 Task: Add an event with the title Third Sales Territory Planning and Expansion Strategies, date '2024/03/03', time 7:00 AM to 9:00 AMand add a description: The Strategy Planning Session sets the foundation for informed decision-making, goal alignment, and coordinated efforts. It enables participants to collectively shape the organization's or project's direction, anticipate challenges, and create a roadmap for success._x000D_
_x000D_
_x000D_
_x000D_
_x000D_
, put the event into Orange category, logged in from the account softage.7@softage.netand send the event invitation to softage.8@softage.net and softage.9@softage.net. Set a reminder for the event 2 hour before
Action: Mouse moved to (100, 111)
Screenshot: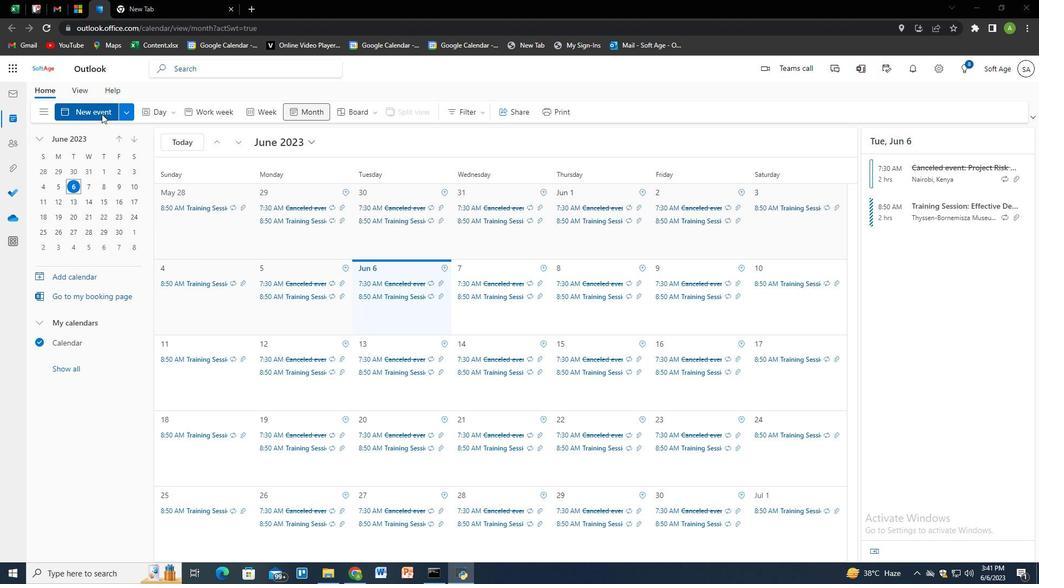 
Action: Mouse pressed left at (100, 111)
Screenshot: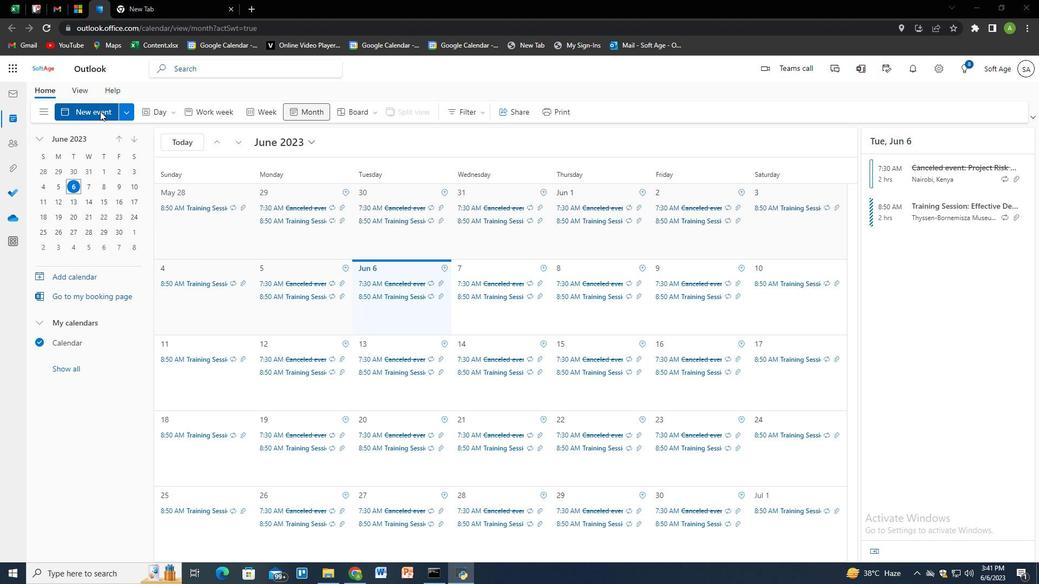 
Action: Mouse moved to (335, 265)
Screenshot: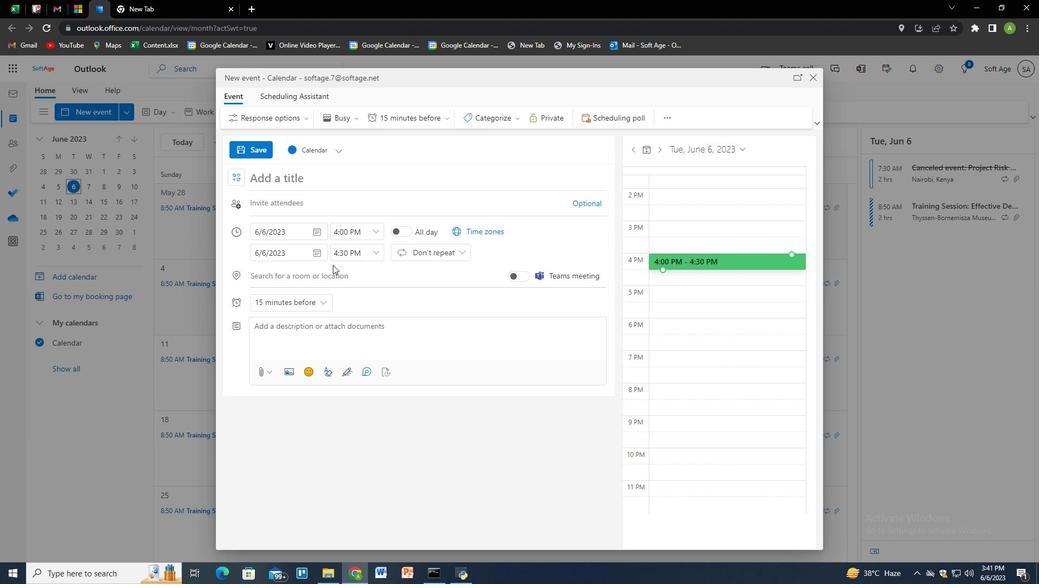 
Action: Key pressed <Key.shift><Key.shift><Key.shift><Key.shift><Key.shift><Key.shift><Key.shift>Third<Key.space><Key.shift>Sales<Key.space><Key.shift>Territory<Key.space><Key.shift>Planning<Key.space>and<Key.space><Key.shift>Expansion<Key.space><Key.shift>Strategies
Screenshot: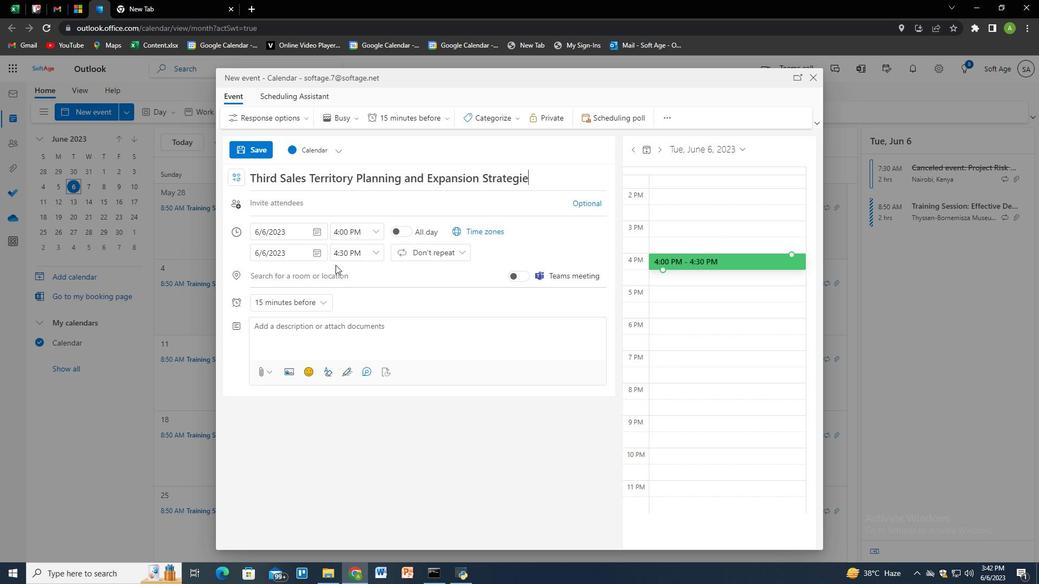 
Action: Mouse moved to (319, 233)
Screenshot: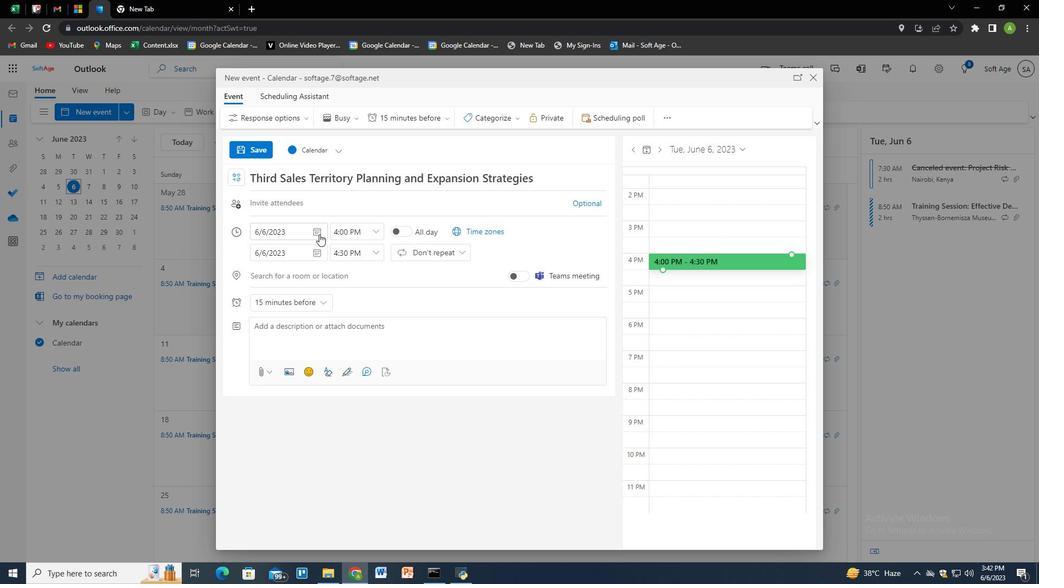 
Action: Mouse pressed left at (319, 233)
Screenshot: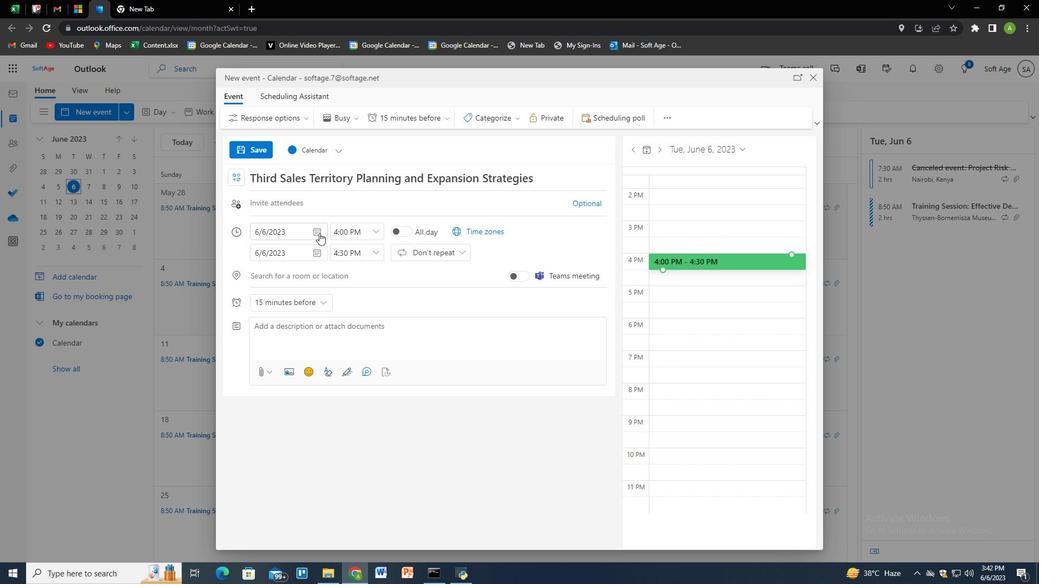 
Action: Mouse moved to (315, 253)
Screenshot: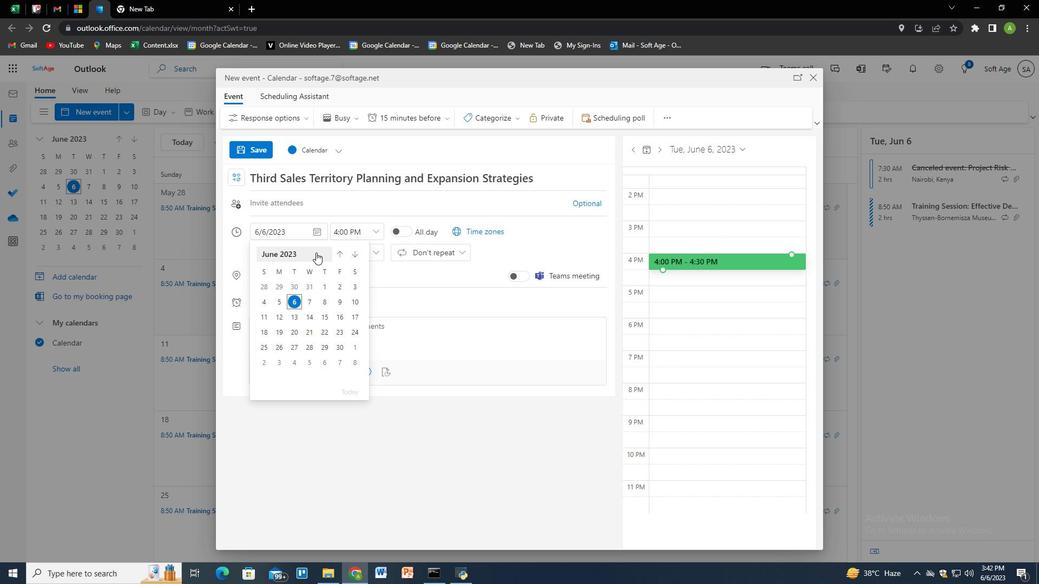 
Action: Mouse pressed left at (315, 253)
Screenshot: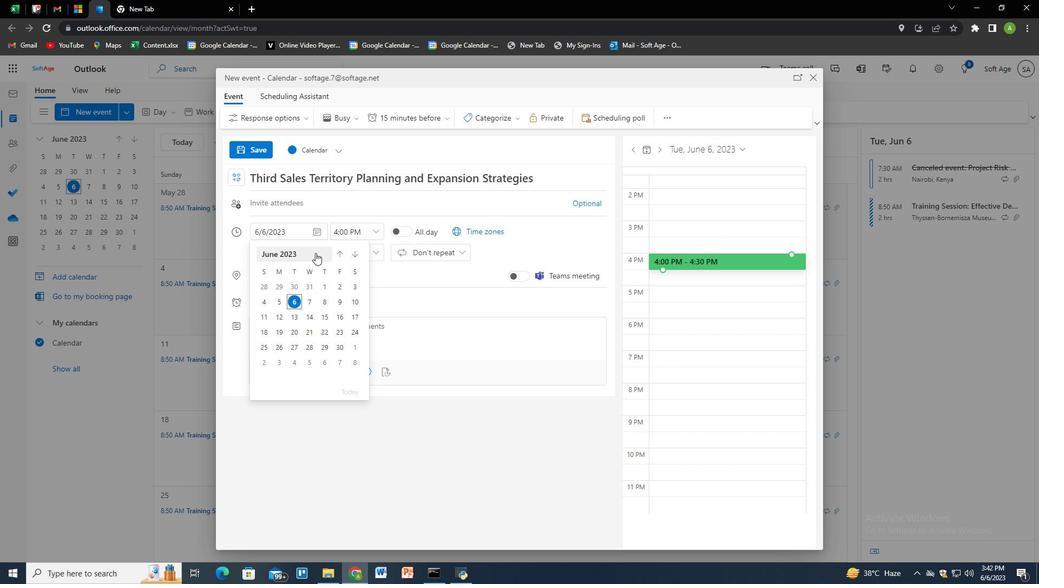 
Action: Mouse moved to (283, 259)
Screenshot: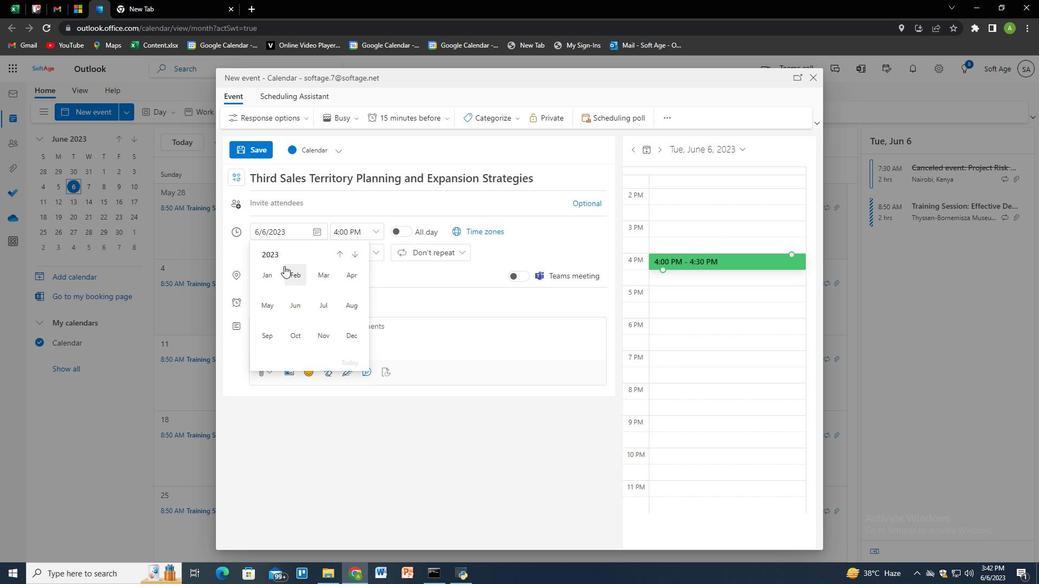 
Action: Mouse pressed left at (283, 259)
Screenshot: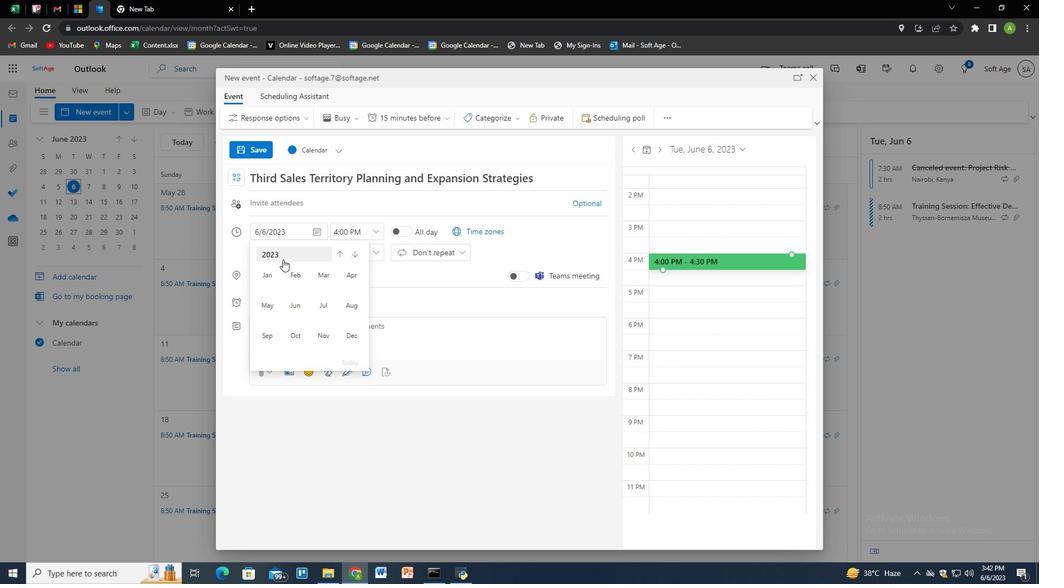 
Action: Mouse moved to (264, 304)
Screenshot: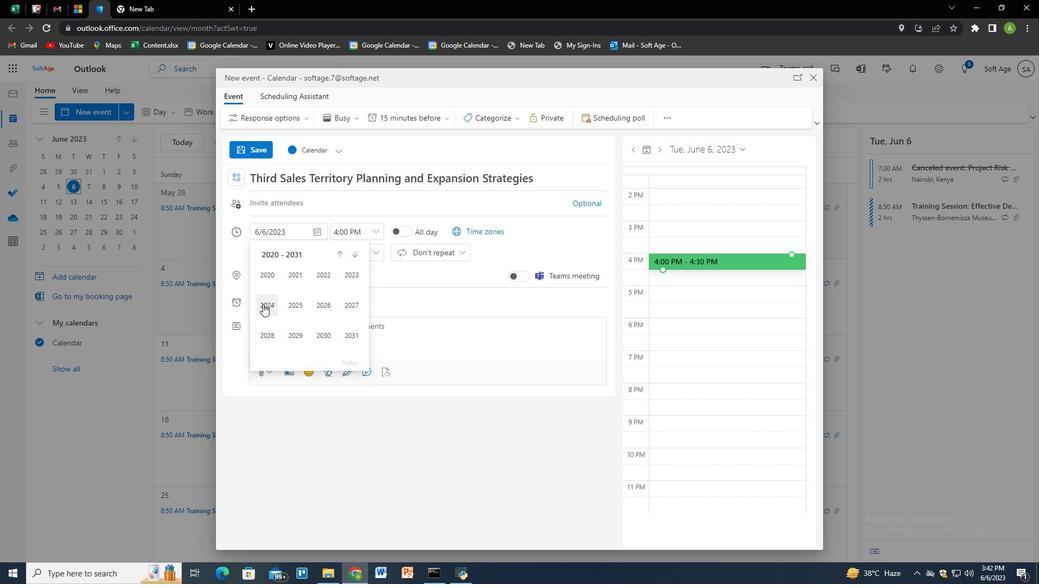 
Action: Mouse pressed left at (264, 304)
Screenshot: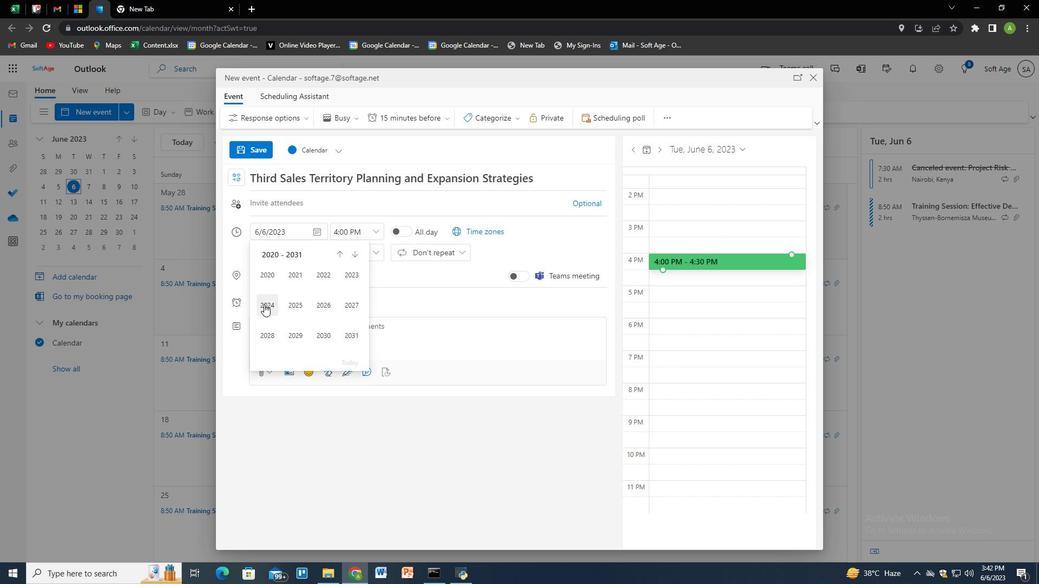 
Action: Mouse moved to (327, 280)
Screenshot: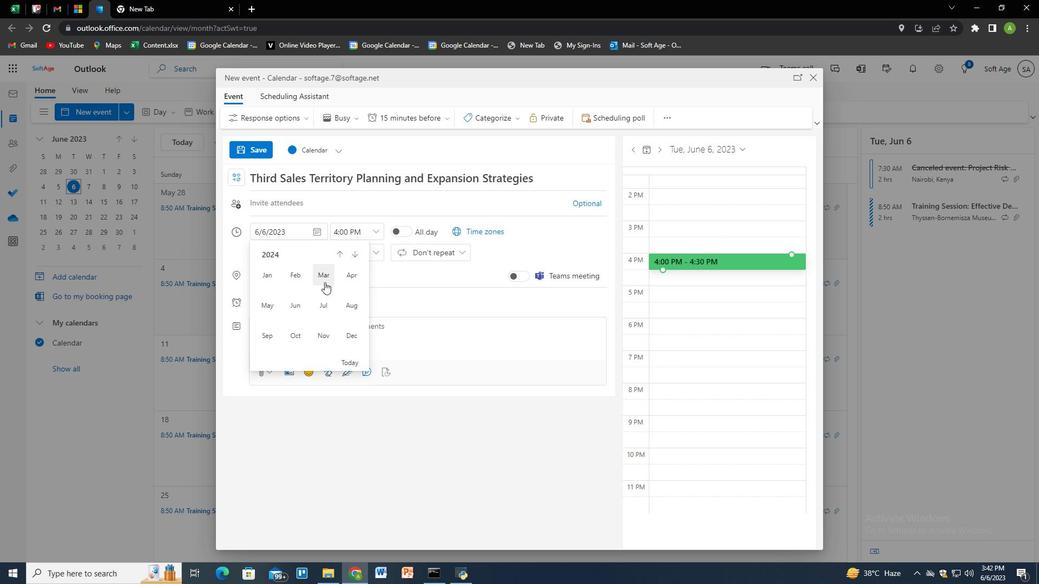 
Action: Mouse pressed left at (327, 280)
Screenshot: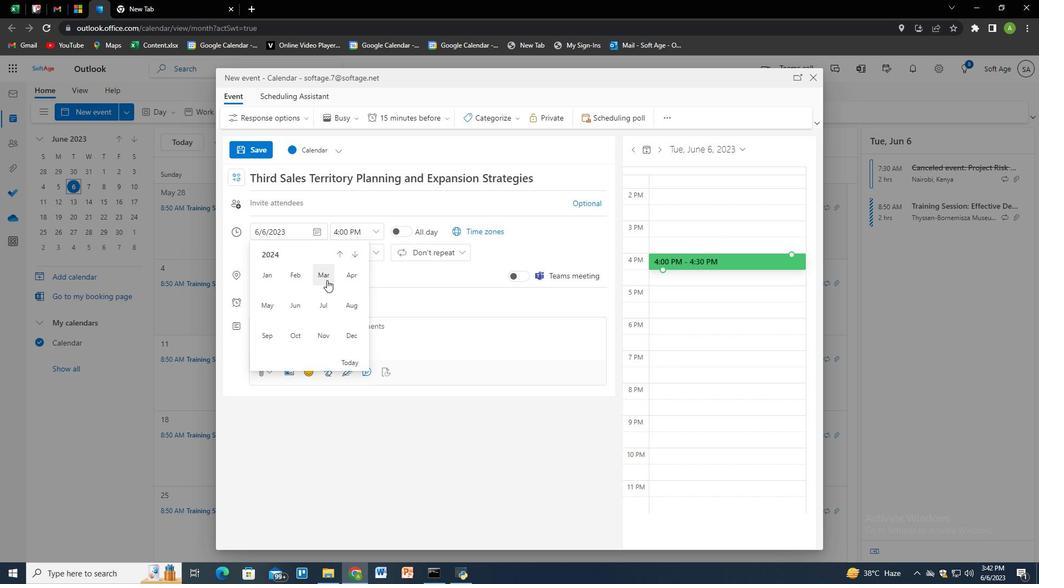 
Action: Mouse moved to (264, 302)
Screenshot: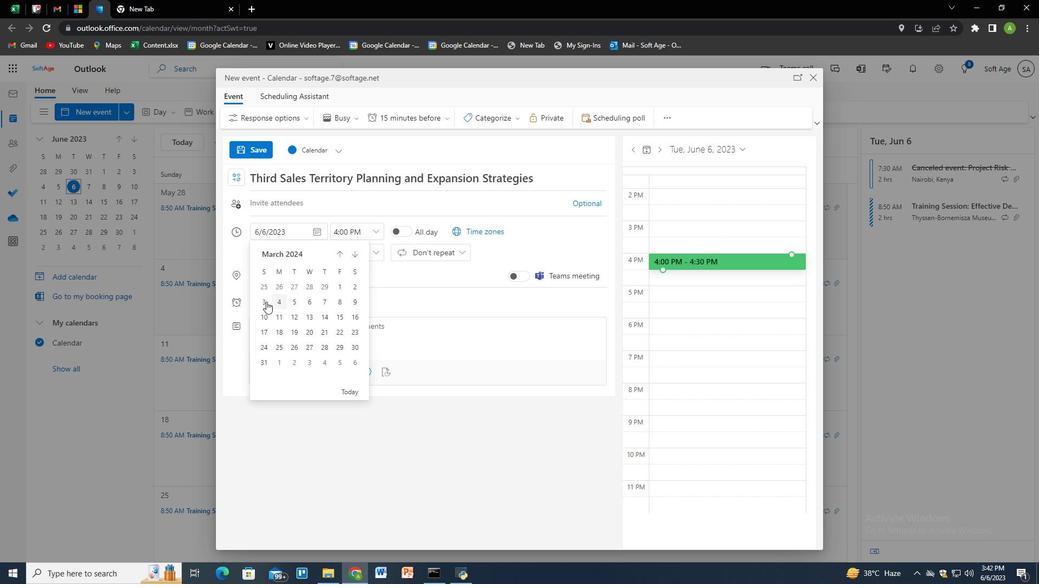 
Action: Mouse pressed left at (264, 302)
Screenshot: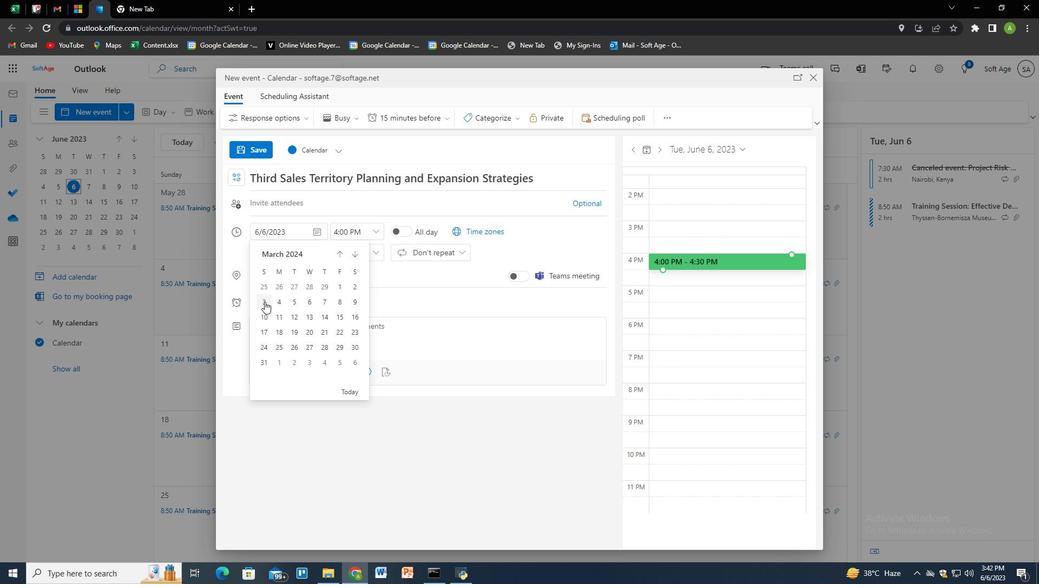 
Action: Mouse moved to (346, 226)
Screenshot: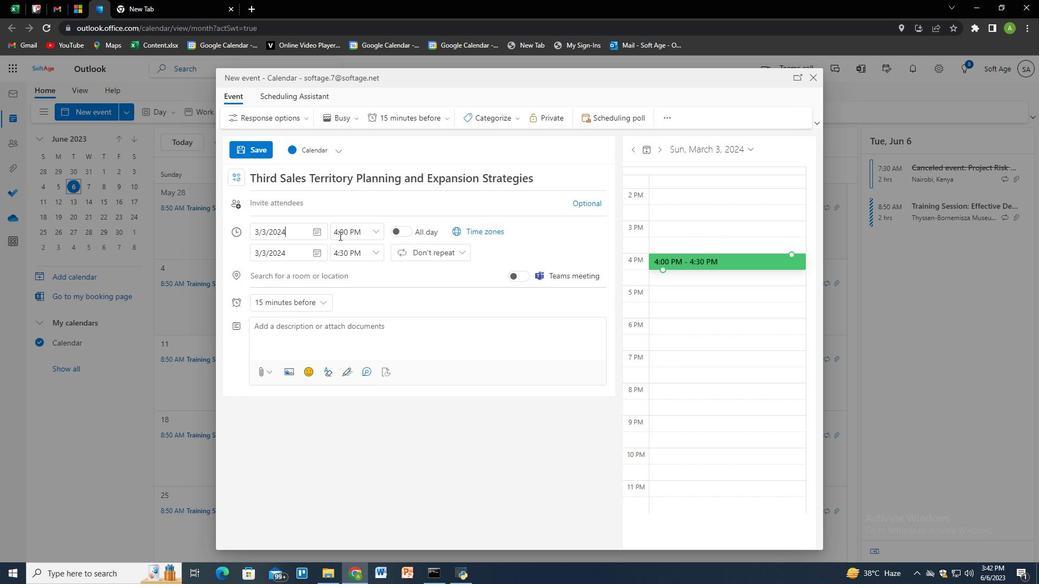 
Action: Mouse pressed left at (346, 226)
Screenshot: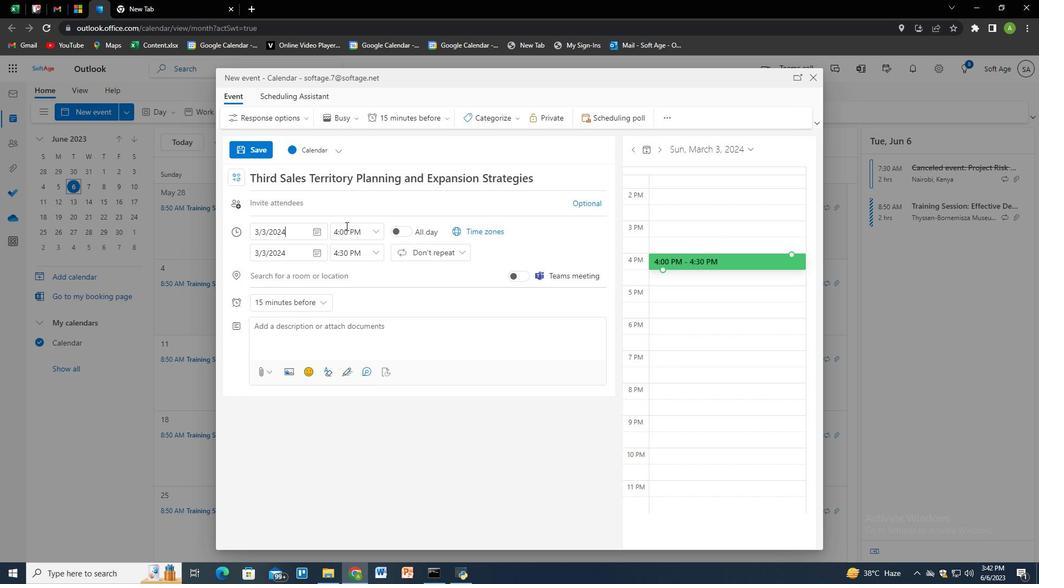 
Action: Mouse moved to (346, 228)
Screenshot: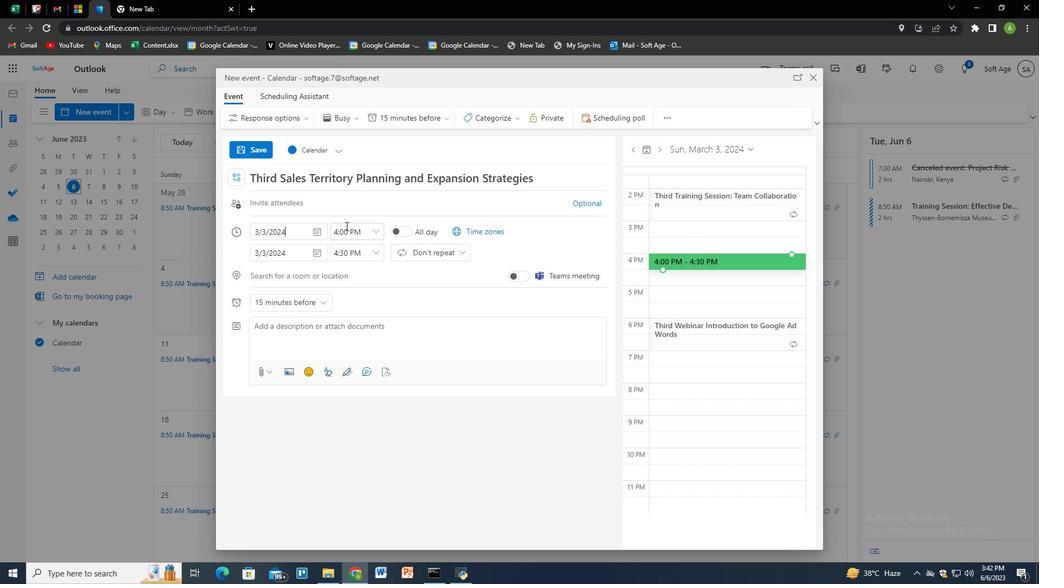 
Action: Key pressed 7<Key.shift_r>:00<Key.space><Key.shift>A<Key.shift_r>MM
Screenshot: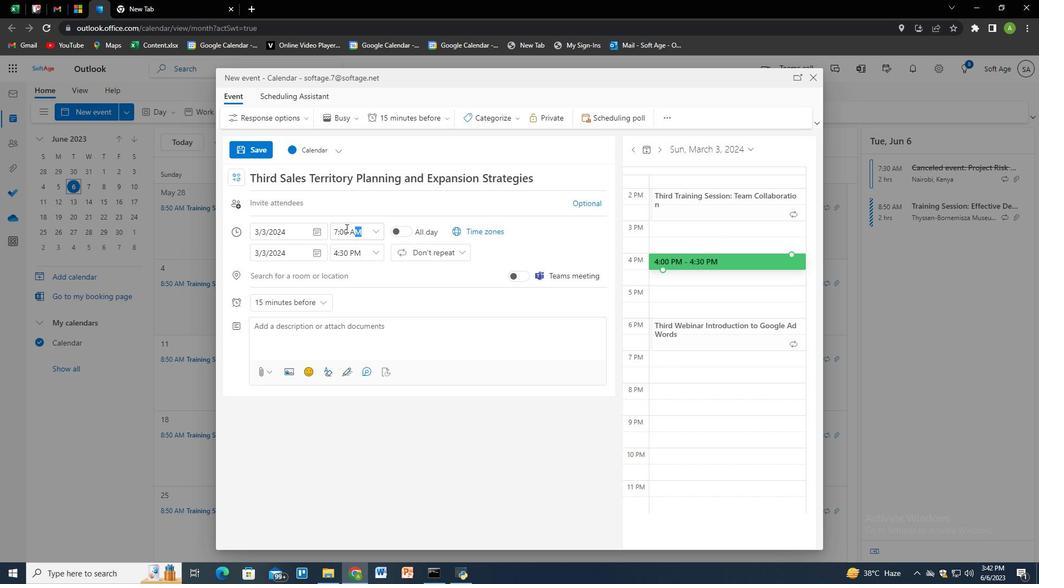 
Action: Mouse moved to (350, 255)
Screenshot: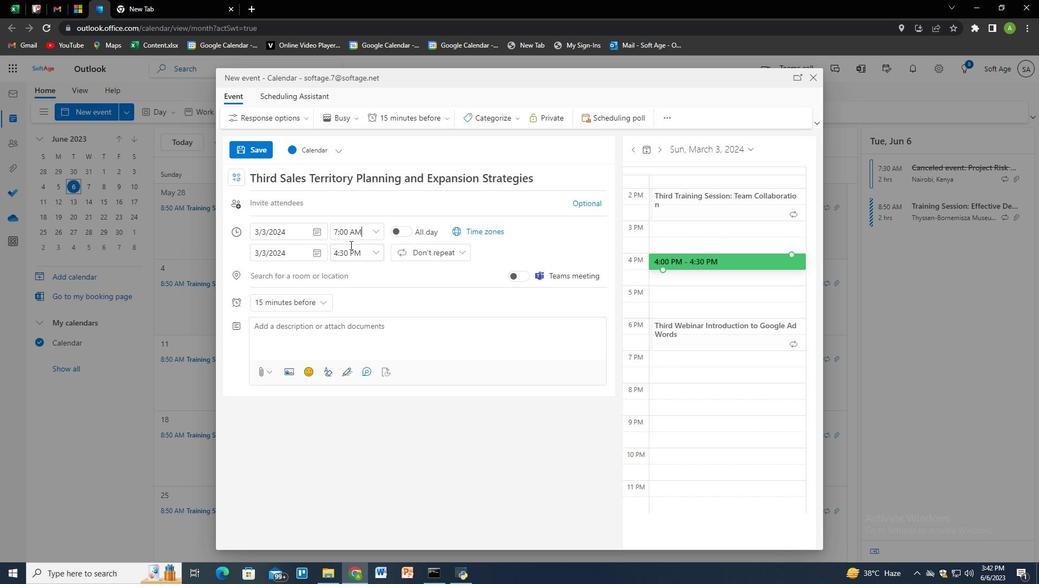 
Action: Mouse pressed left at (350, 255)
Screenshot: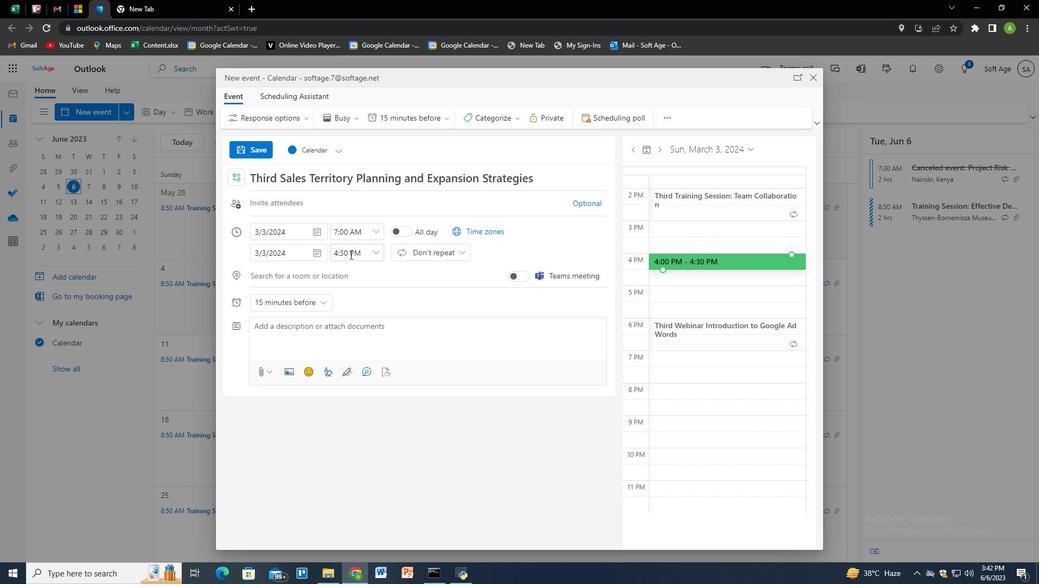 
Action: Key pressed 9<Key.shift_r>:00<Key.space><Key.shift>AMM
Screenshot: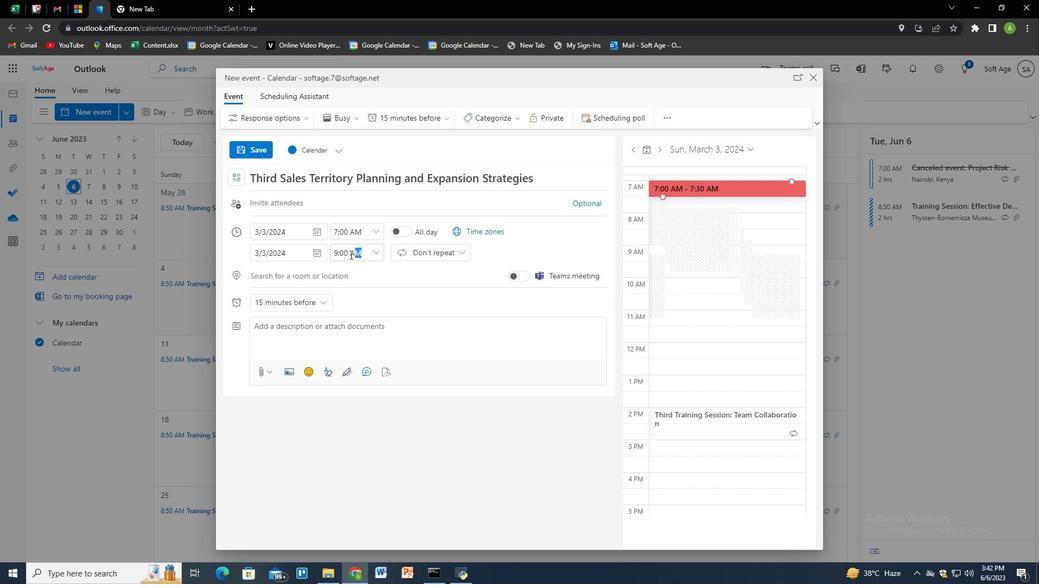 
Action: Mouse moved to (343, 285)
Screenshot: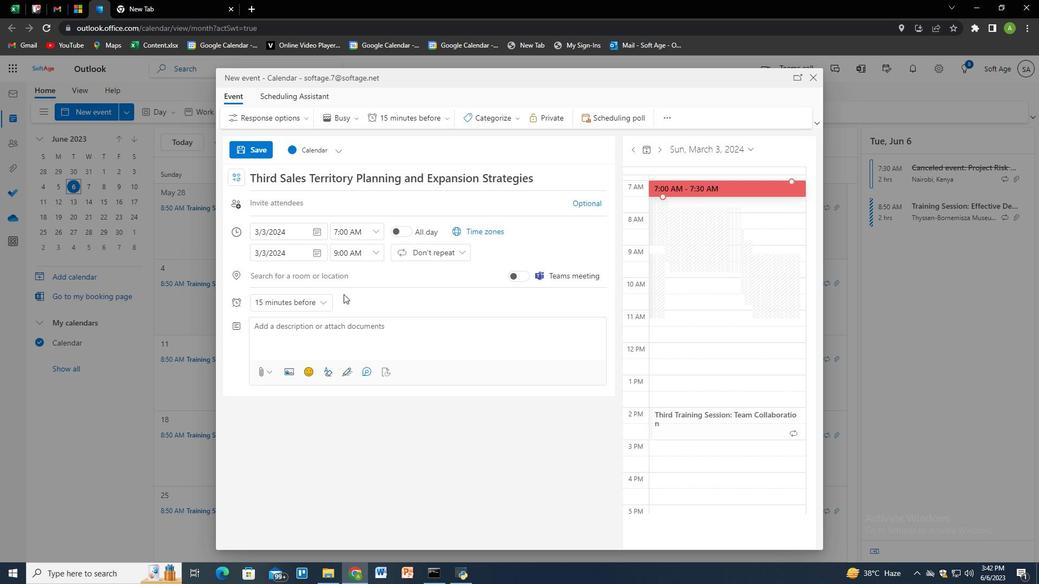 
Action: Key pressed <Key.tab><Key.tab><Key.tab><Key.tab><Key.tab><Key.tab><Key.tab>
Screenshot: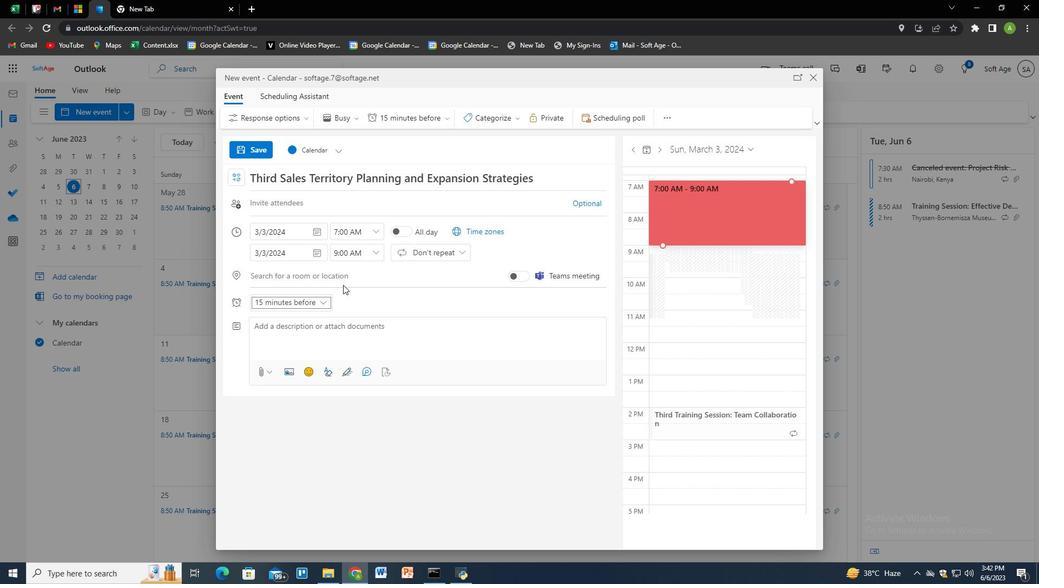 
Action: Mouse moved to (347, 288)
Screenshot: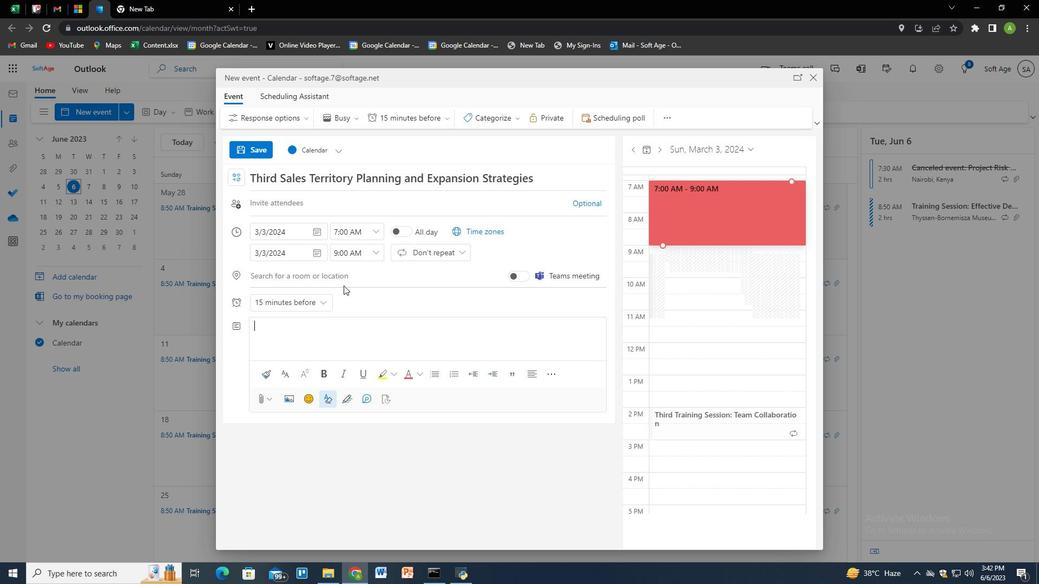 
Action: Key pressed <Key.shift>Th<Key.backspace>he<Key.space><Key.shift>Strategy<Key.space>p<Key.backspace><Key.shift>Pa<Key.backspace>lanning<Key.space><Key.shift>Session<Key.space>sets<Key.space>the<Key.space>foundation<Key.space>for<Key.space>informed<Key.space>decision-mk<Key.backspace>aking,<Key.space>ho<Key.backspace><Key.backspace>goal<Key.space>alignment,<Key.space>and<Key.space>coordinated<Key.space>effort.<Key.space><Key.shift><Key.shift><Key.shift><Key.shift><Key.shift><Key.shift><Key.shift><Key.shift><Key.shift><Key.shift><Key.shift><Key.shift><Key.shift><Key.shift><Key.shift><Key.shift><Key.shift><Key.shift><Key.shift><Key.shift><Key.shift><Key.shift><Key.shift><Key.shift><Key.shift><Key.shift><Key.shift><Key.shift><Key.shift><Key.shift><Key.shift><Key.shift><Key.shift><Key.shift><Key.shift><Key.shift><Key.shift><Key.shift><Key.shift><Key.shift><Key.shift><Key.shift><Key.shift><Key.shift><Key.shift><Key.shift><Key.shift><Key.shift><Key.shift><Key.shift><Key.shift><Key.shift><Key.shift><Key.shift><Key.shift><Key.shift><Key.shift><Key.shift><Key.shift><Key.shift><Key.shift><Key.shift><Key.shift><Key.shift><Key.shift><Key.shift><Key.shift><Key.shift><Key.shift><Key.shift><Key.shift><Key.shift><Key.shift><Key.shift><Key.shift><Key.shift><Key.shift><Key.shift><Key.shift><Key.shift><Key.shift><Key.shift><Key.shift><Key.shift><Key.shift><Key.shift><Key.shift>It<Key.space>enables<Key.space>participants<Key.space>to<Key.space>collectively<Key.space>shape<Key.space>the<Key.space>organizations<Key.backspace>;s<Key.backspace><Key.backspace>'s<Key.space>or<Key.space>project's<Key.space>direction.<Key.backspace>,<Key.space>anticipate<Key.space>challenges,<Key.space>and<Key.space>create<Key.space>a<Key.space>roadmap<Key.space>for<Key.space>success.
Screenshot: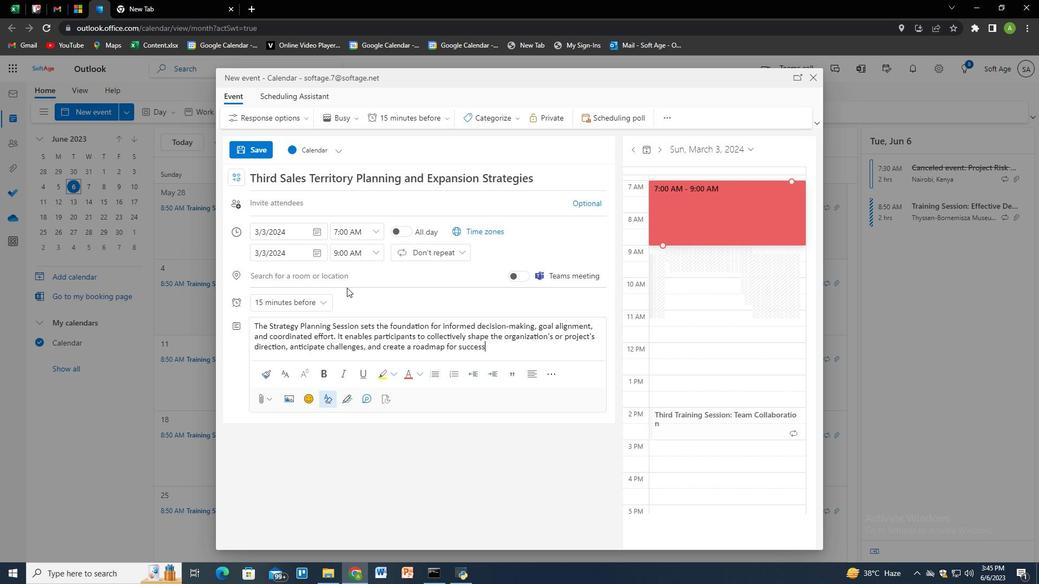 
Action: Mouse moved to (498, 119)
Screenshot: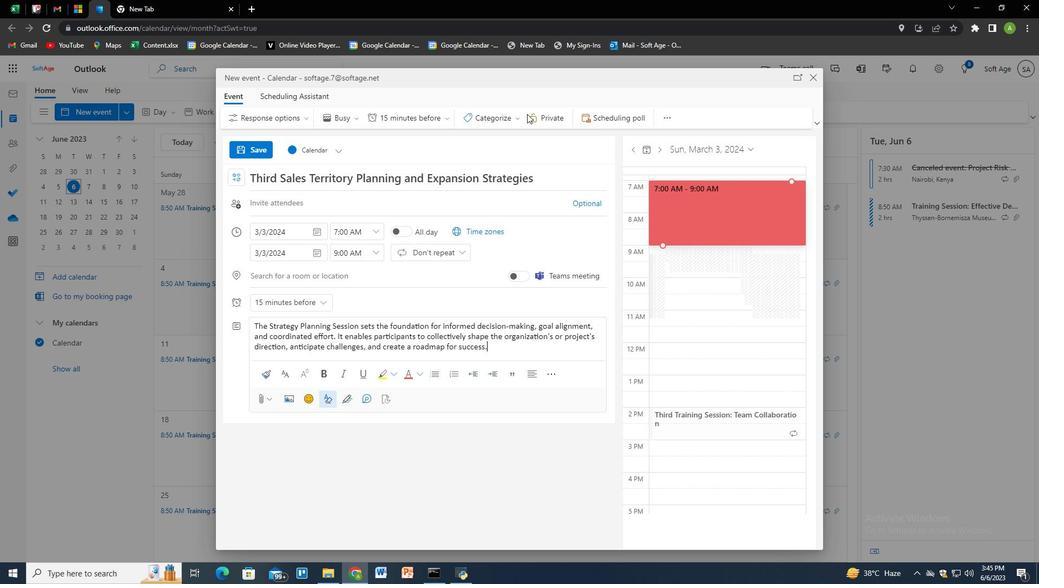 
Action: Mouse pressed left at (498, 119)
Screenshot: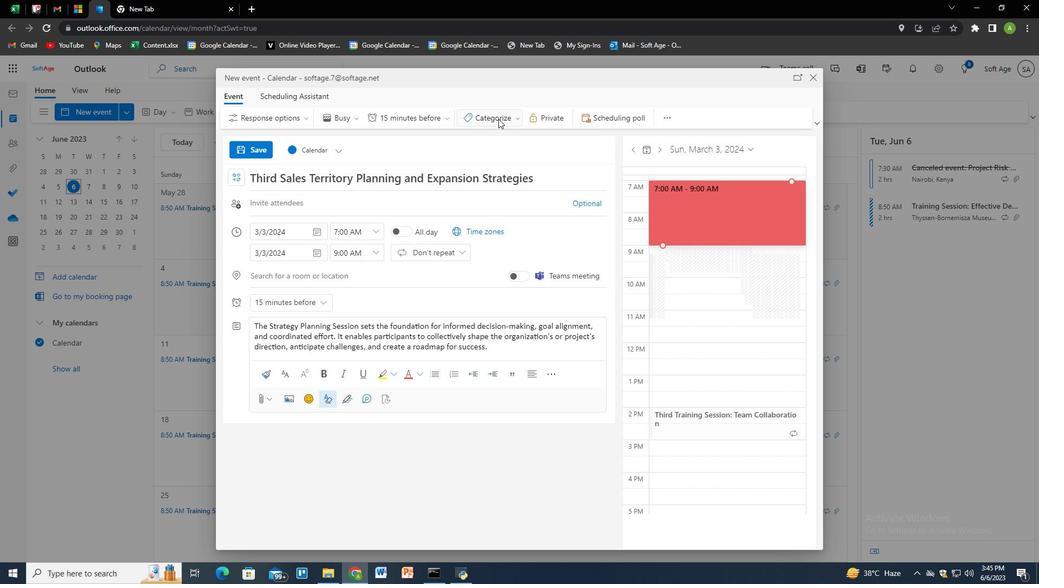
Action: Mouse moved to (493, 174)
Screenshot: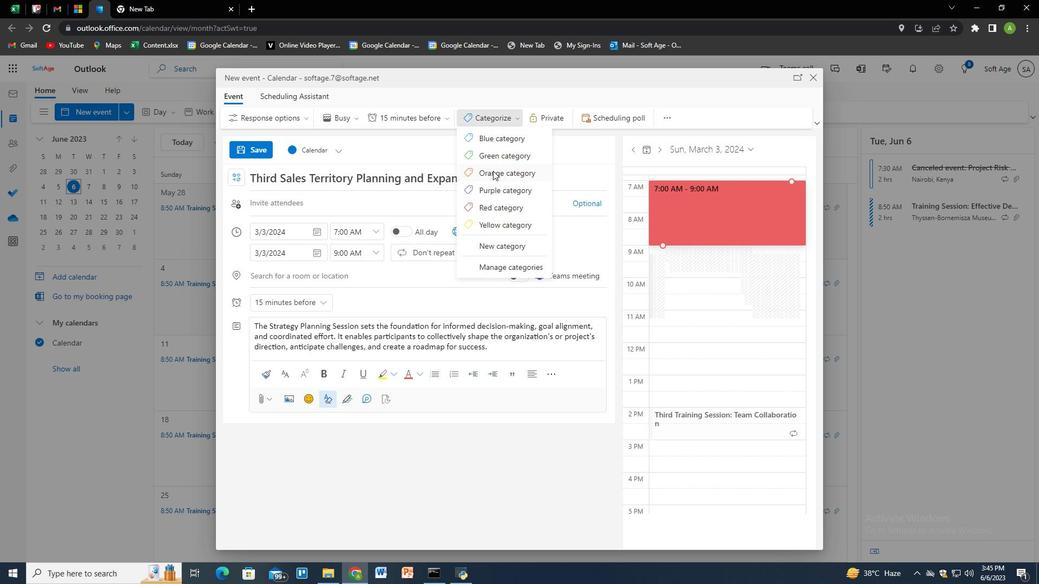 
Action: Mouse pressed left at (493, 174)
Screenshot: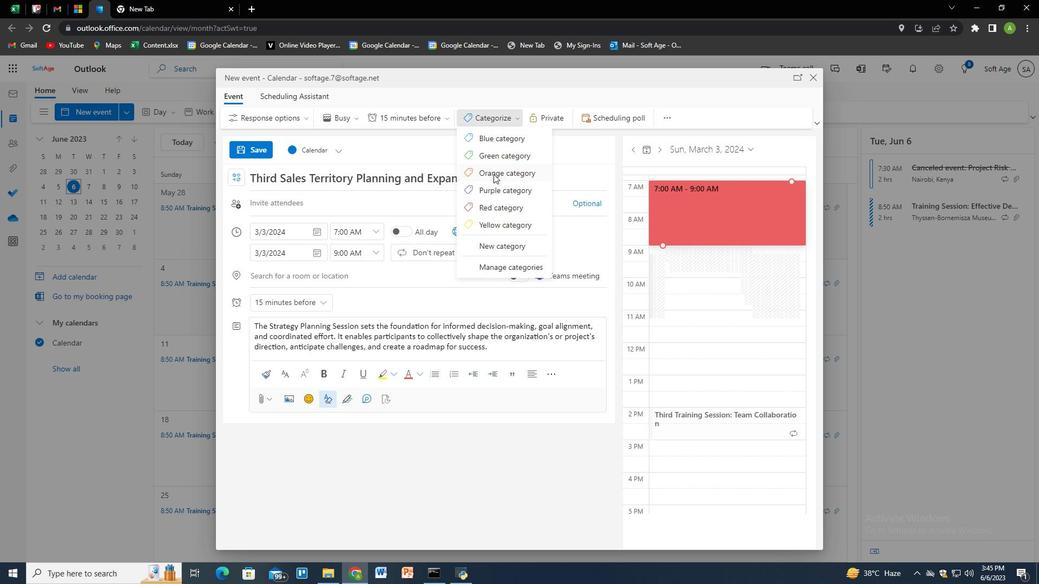 
Action: Mouse moved to (343, 198)
Screenshot: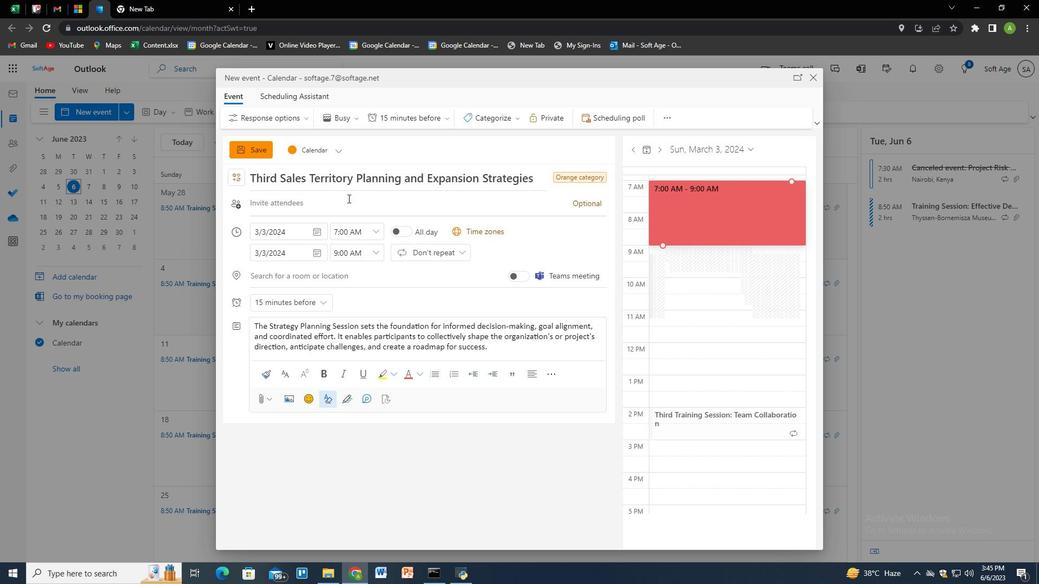 
Action: Mouse pressed left at (343, 198)
Screenshot: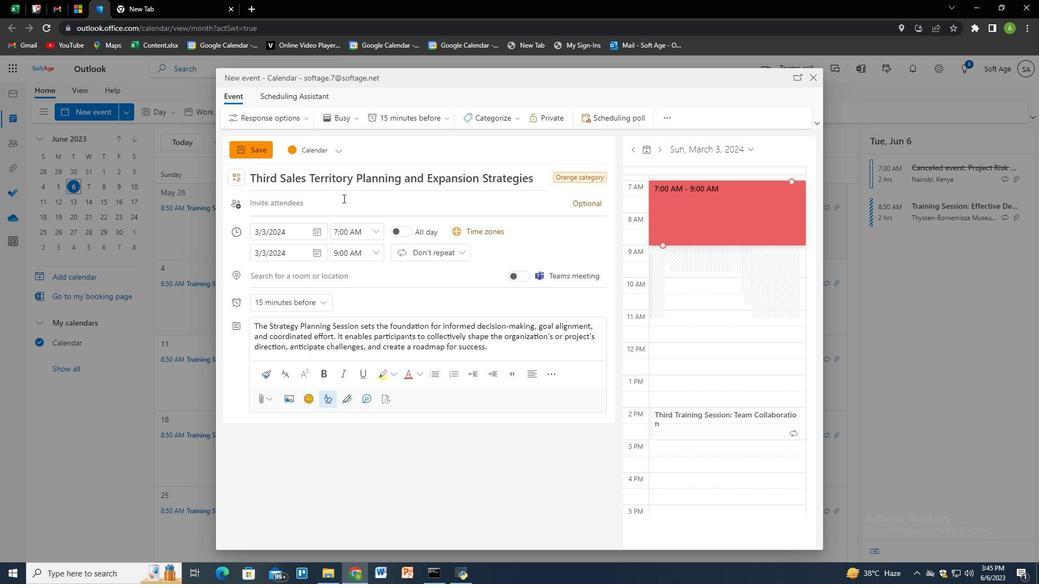 
Action: Key pressed softage/<Key.backspace>.8<Key.shift>2<Key.backspace><Key.shift>@softage.net<Key.enter>softage.9<Key.shift>@sif<Key.backspace><Key.backspace>oftage.net<Key.enter>
Screenshot: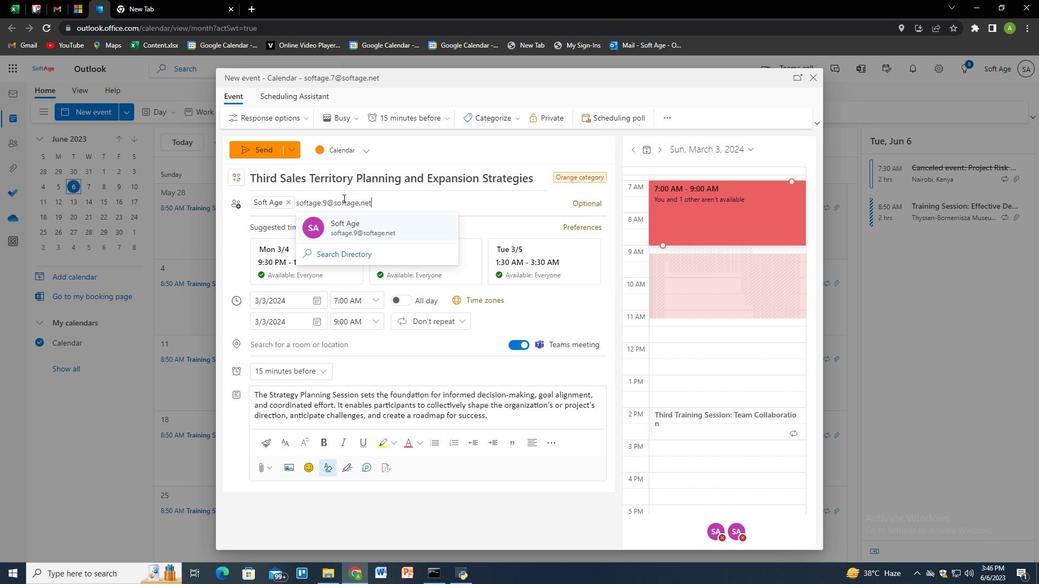 
Action: Mouse moved to (419, 119)
Screenshot: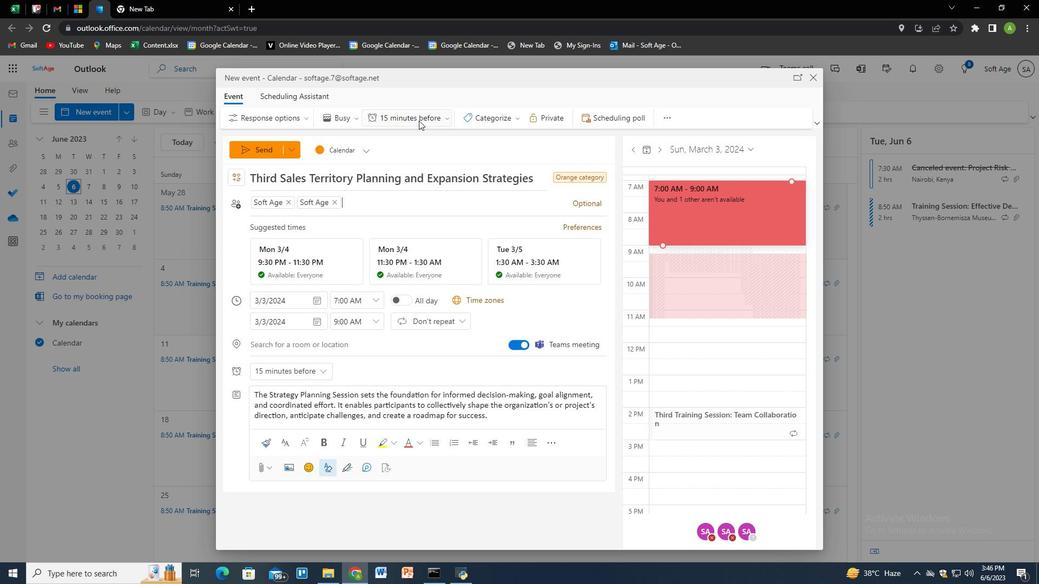 
Action: Mouse pressed left at (419, 119)
Screenshot: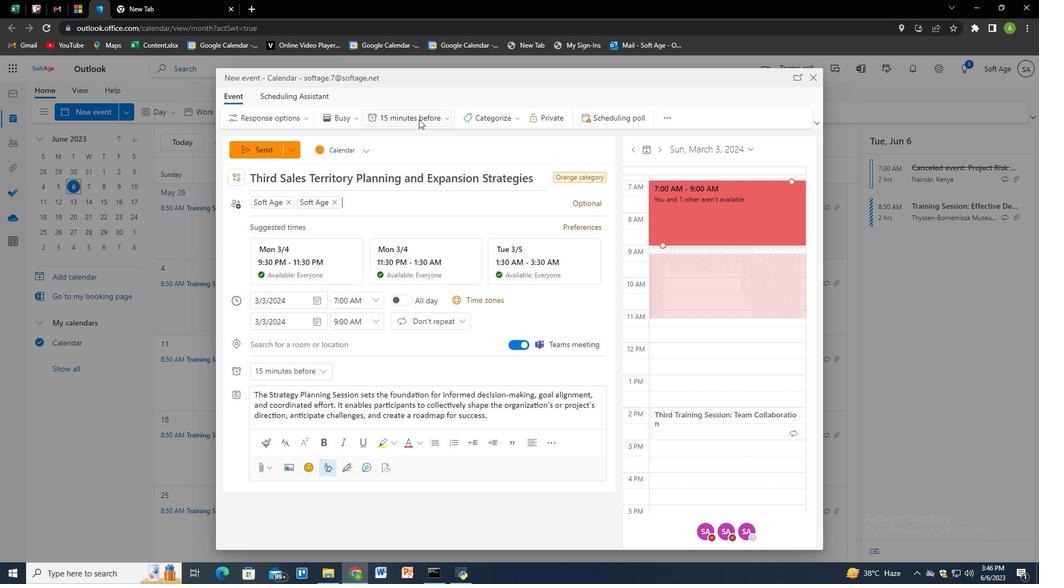 
Action: Mouse moved to (403, 253)
Screenshot: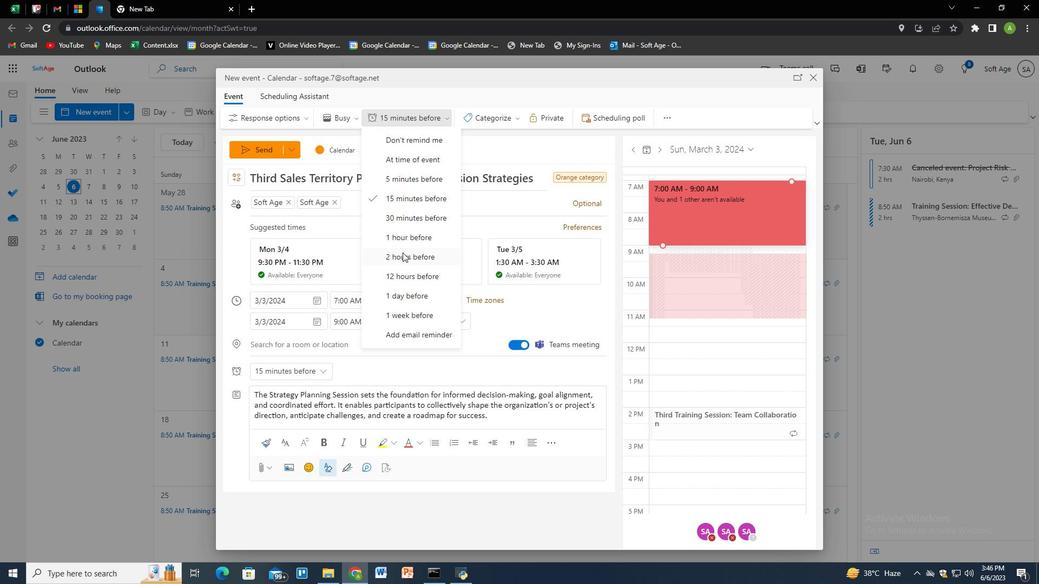 
Action: Mouse pressed left at (403, 253)
Screenshot: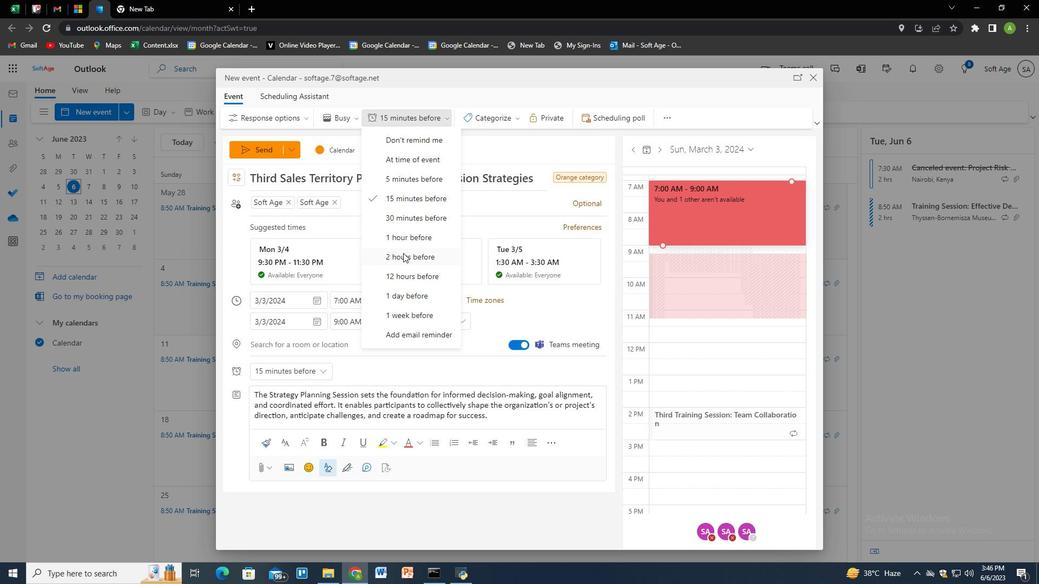 
Action: Mouse moved to (536, 310)
Screenshot: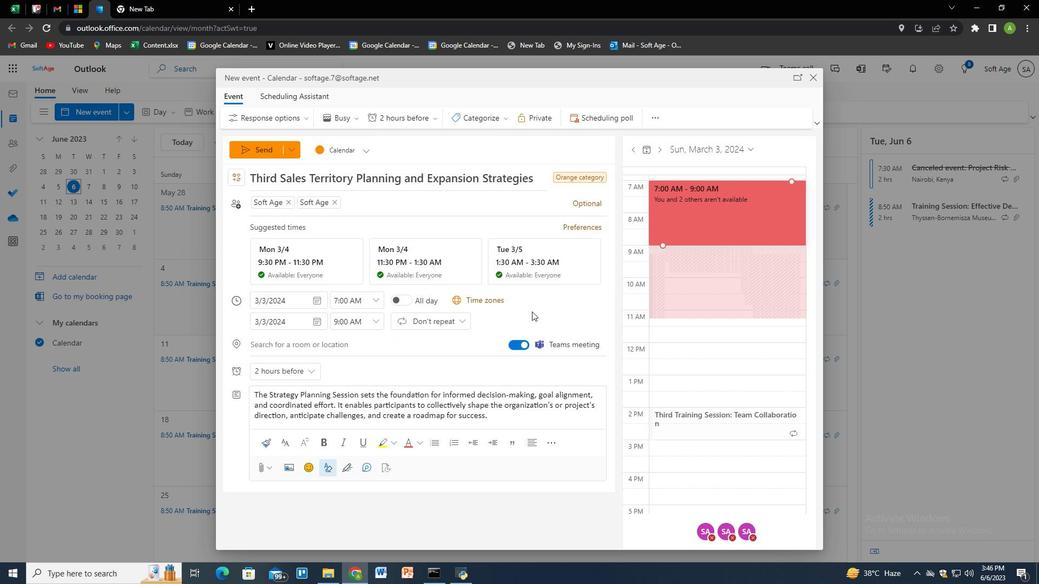 
Action: Mouse pressed left at (536, 310)
Screenshot: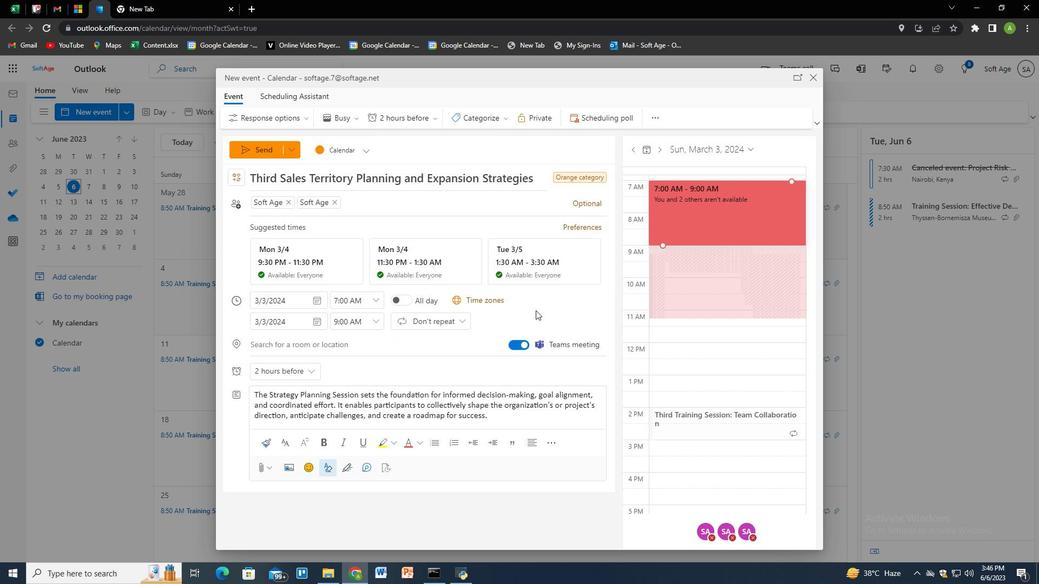 
Action: Mouse moved to (255, 148)
Screenshot: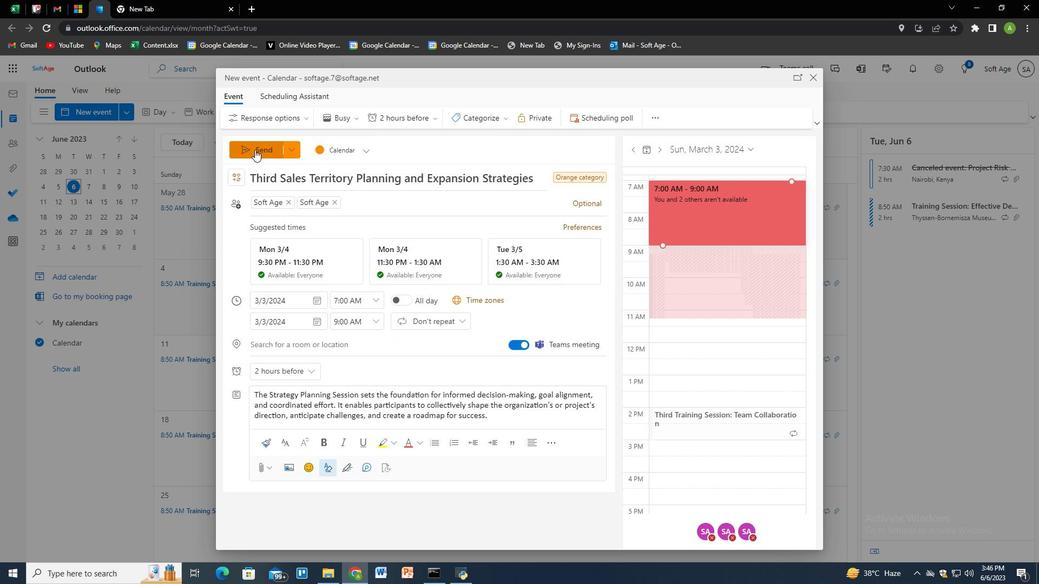 
Action: Mouse pressed left at (255, 148)
Screenshot: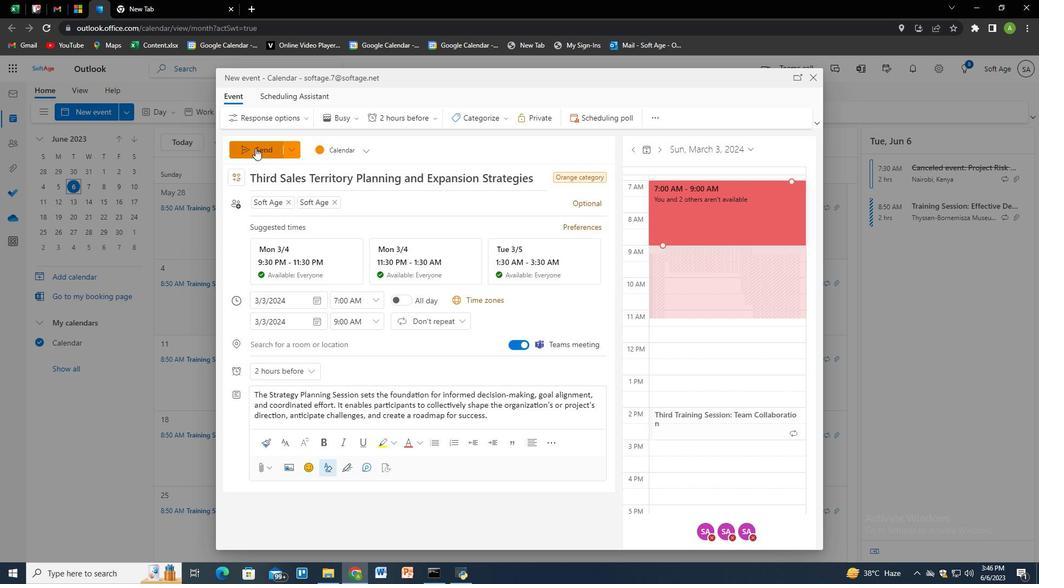 
Action: Mouse moved to (403, 305)
Screenshot: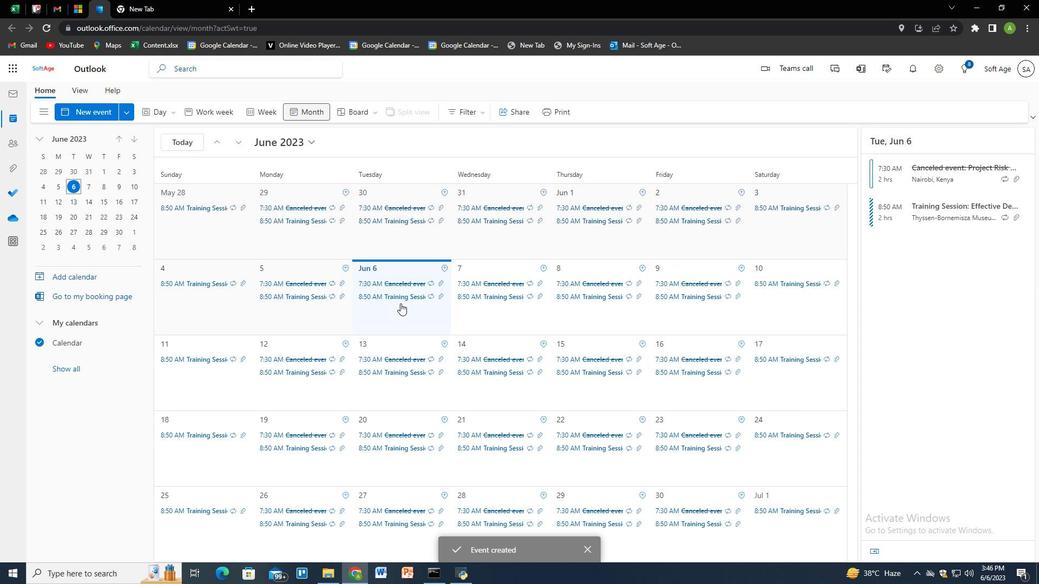 
